 Task: Select a schedule automation every fourth friday of the month at 02:00 PM.
Action: Mouse moved to (530, 654)
Screenshot: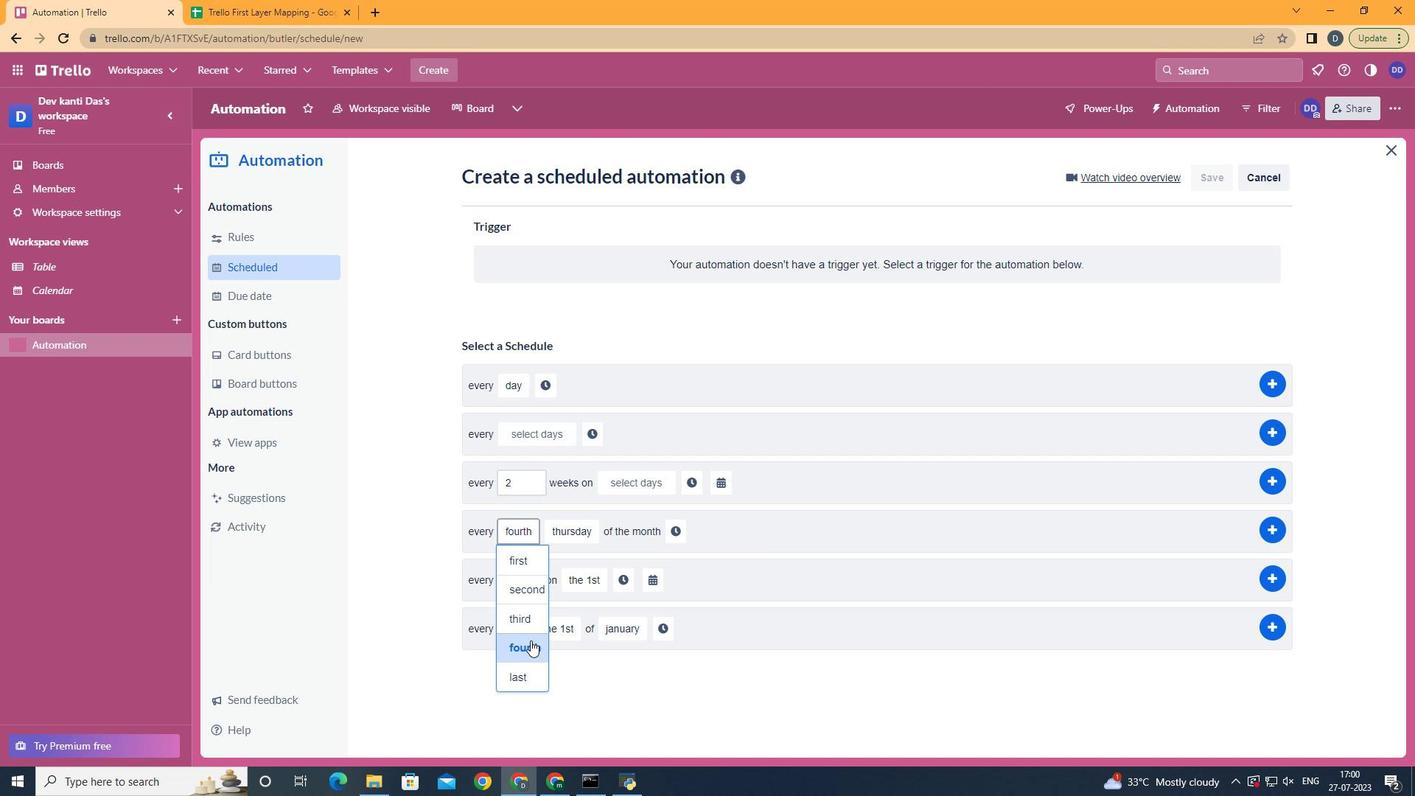 
Action: Mouse pressed left at (530, 654)
Screenshot: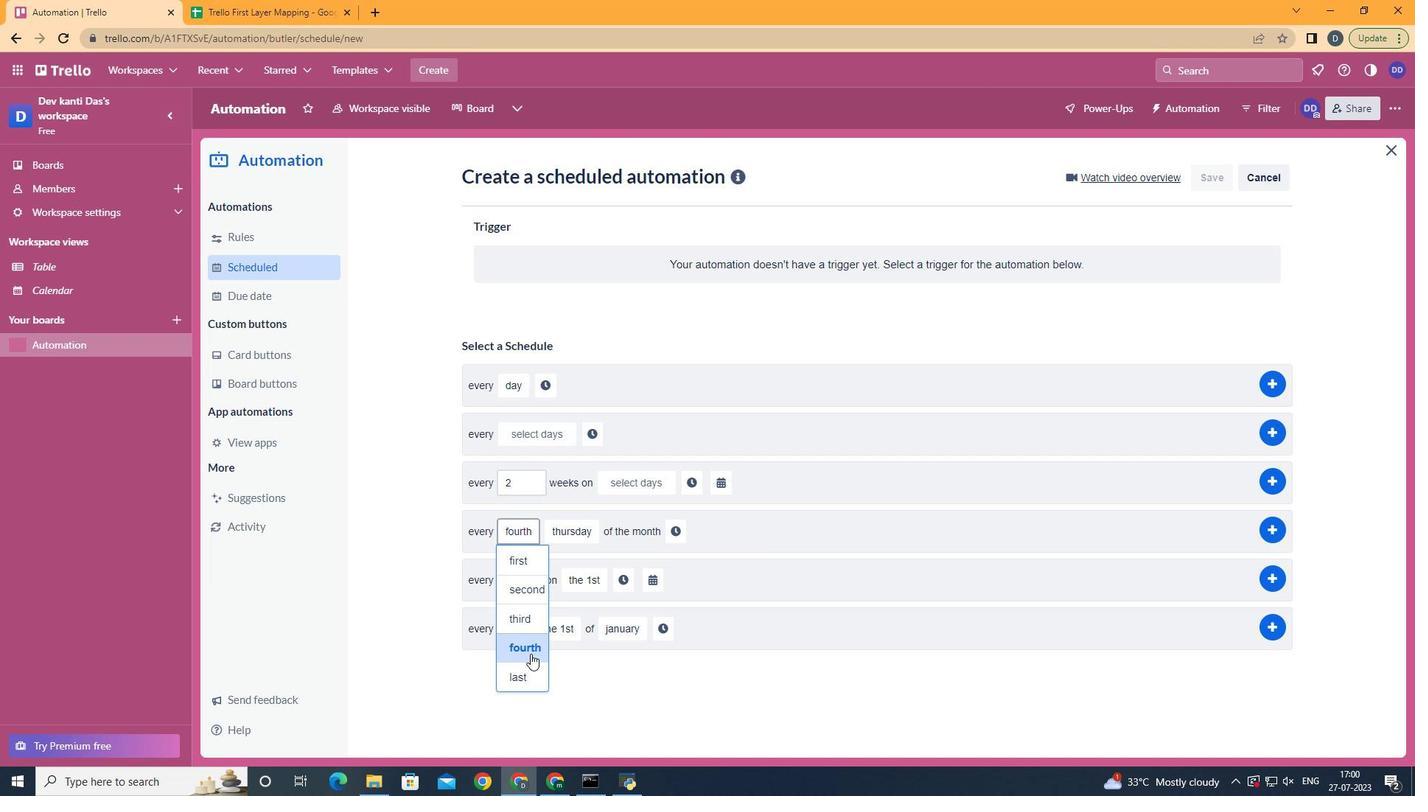 
Action: Mouse moved to (597, 671)
Screenshot: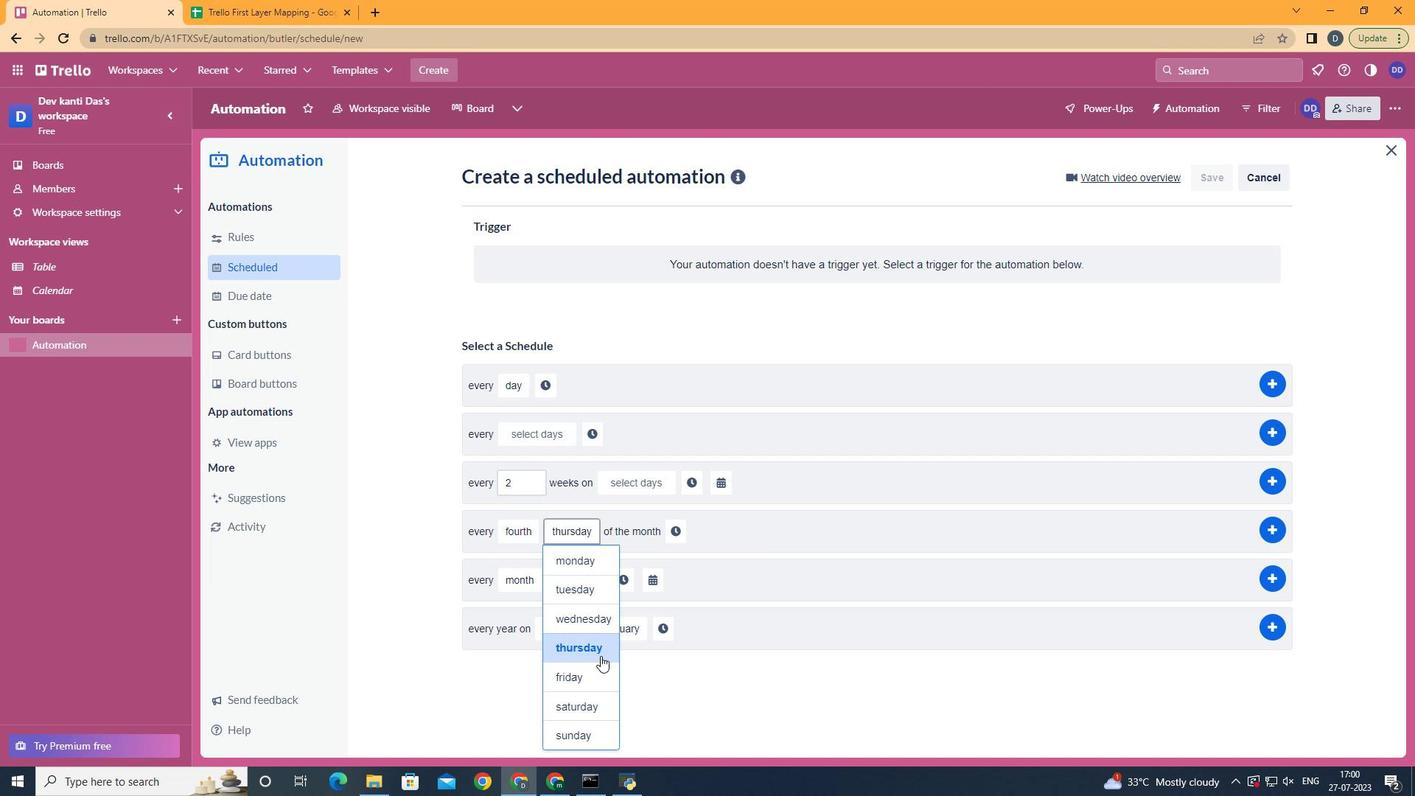 
Action: Mouse pressed left at (597, 671)
Screenshot: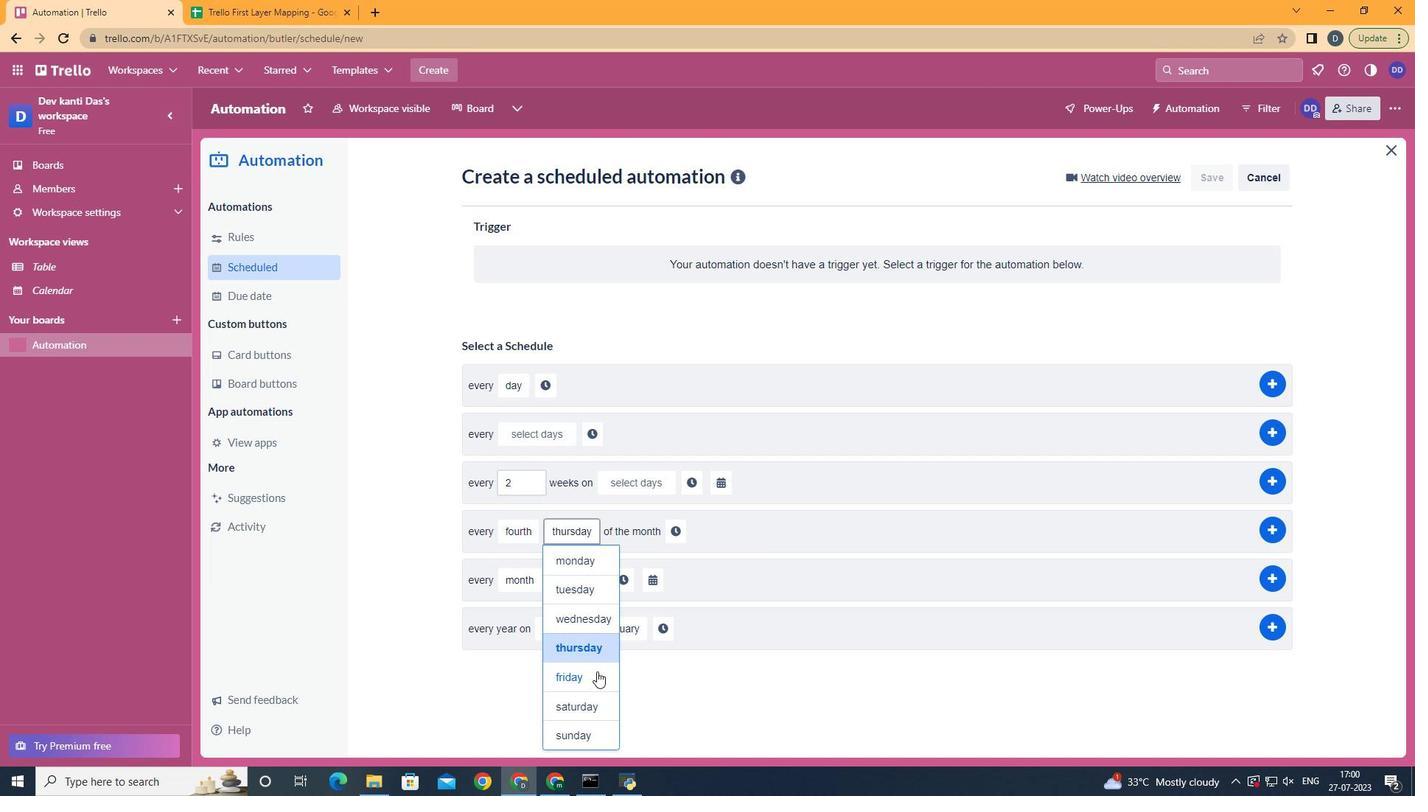 
Action: Mouse moved to (663, 537)
Screenshot: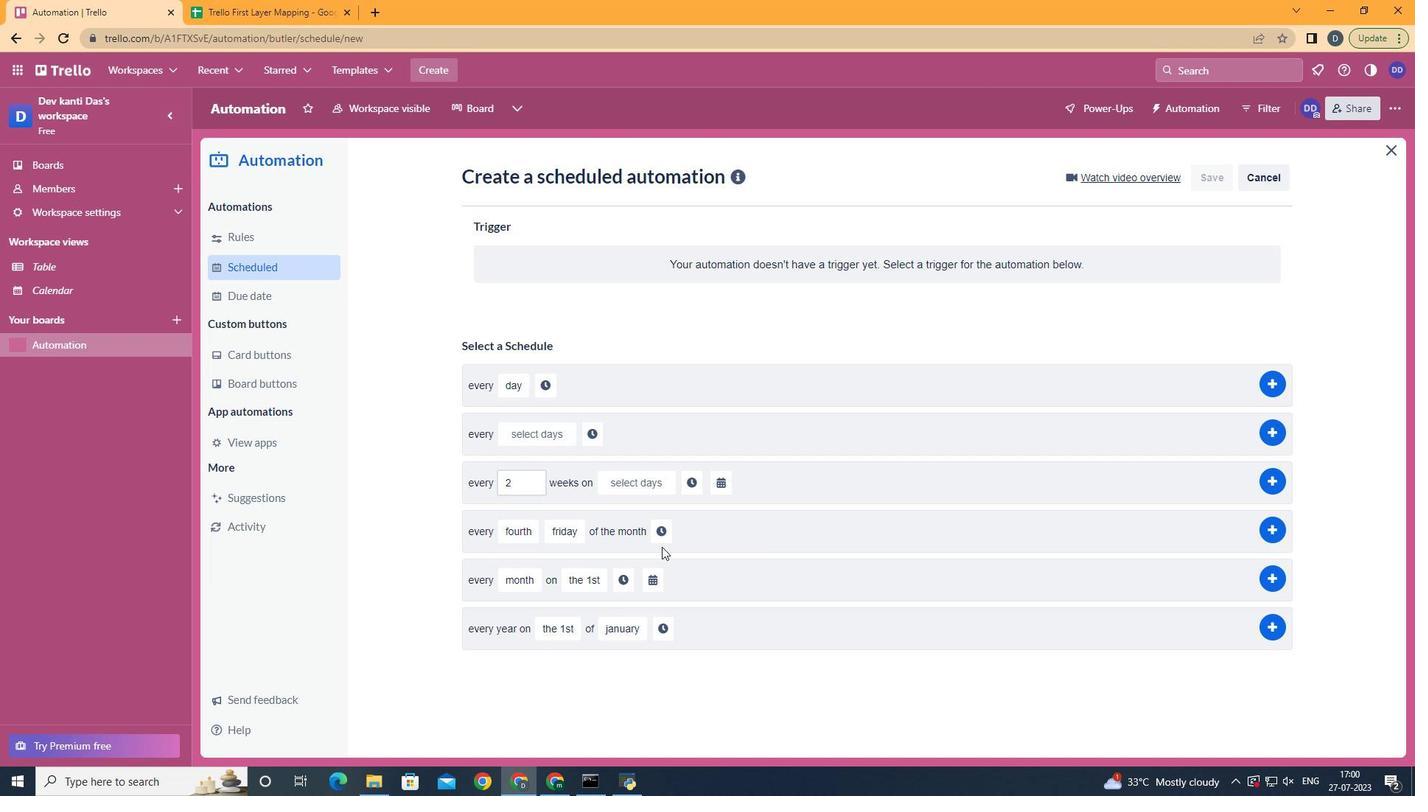 
Action: Mouse pressed left at (663, 537)
Screenshot: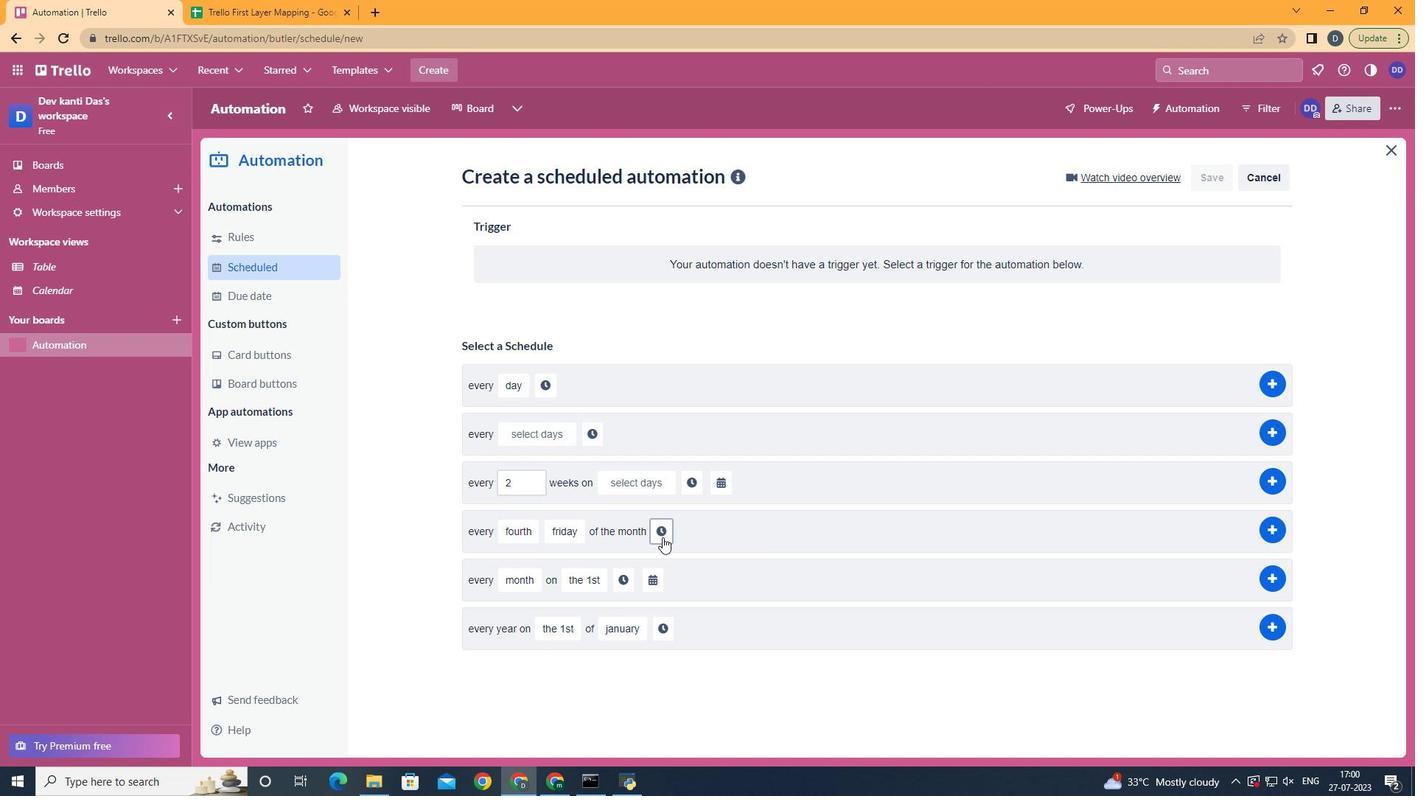 
Action: Mouse moved to (697, 534)
Screenshot: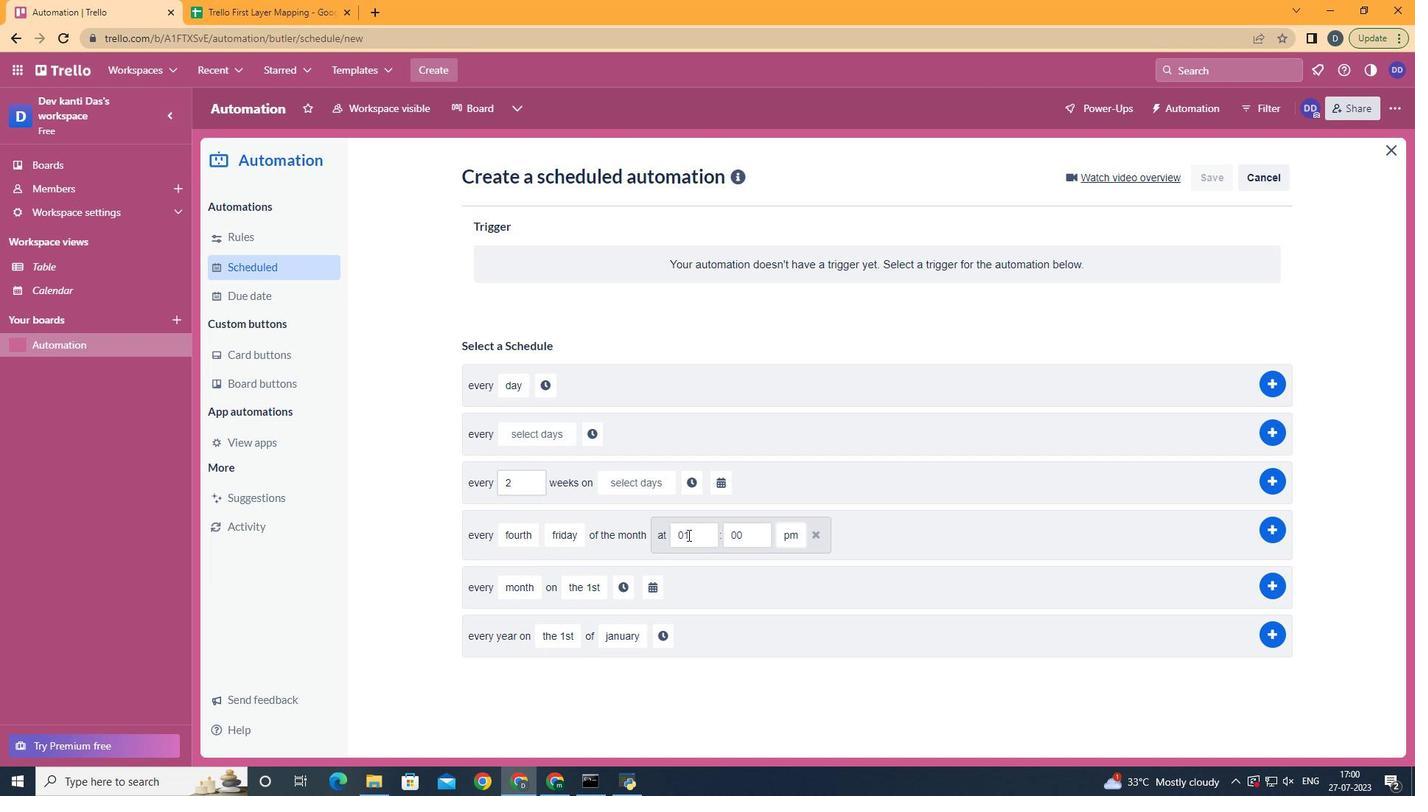 
Action: Mouse pressed left at (697, 534)
Screenshot: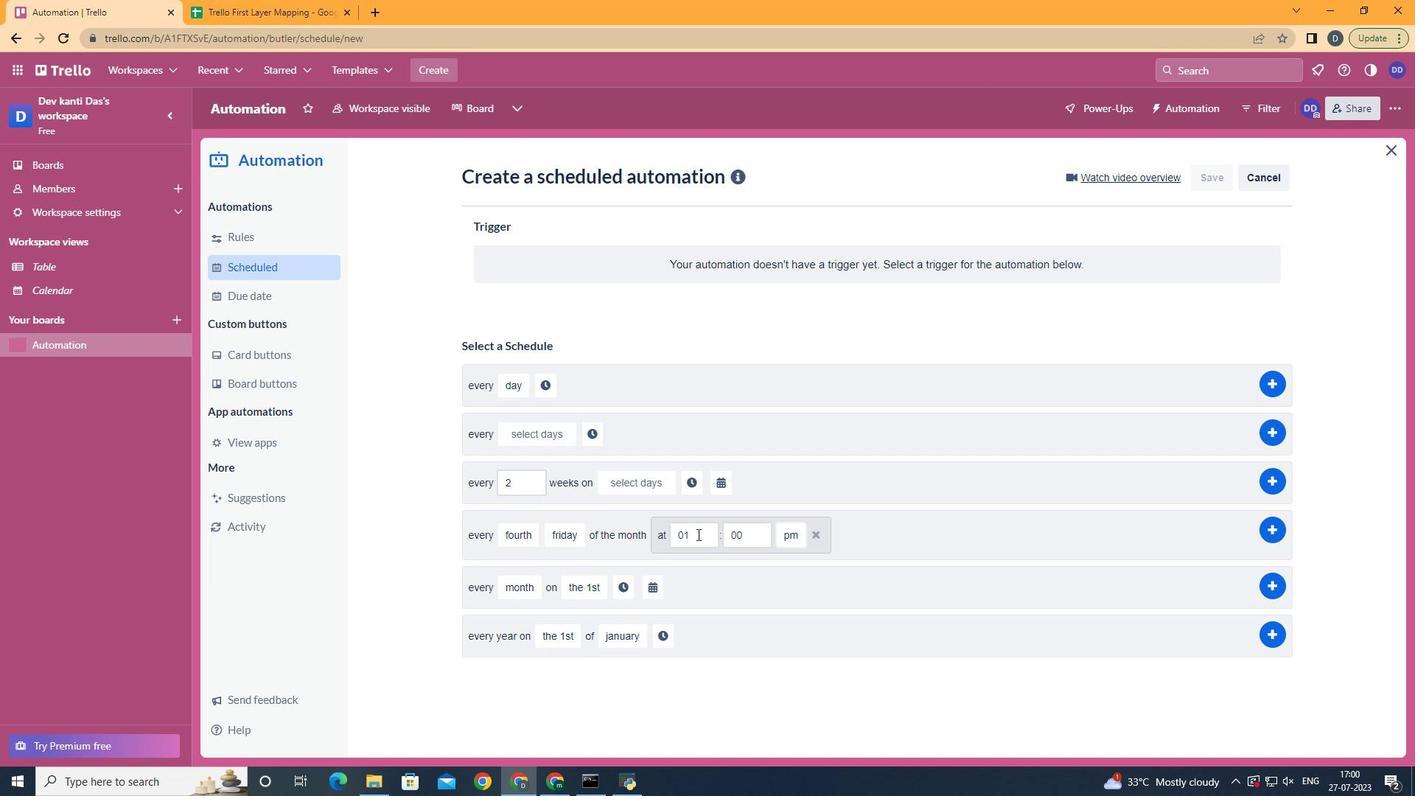 
Action: Key pressed <Key.backspace>2
Screenshot: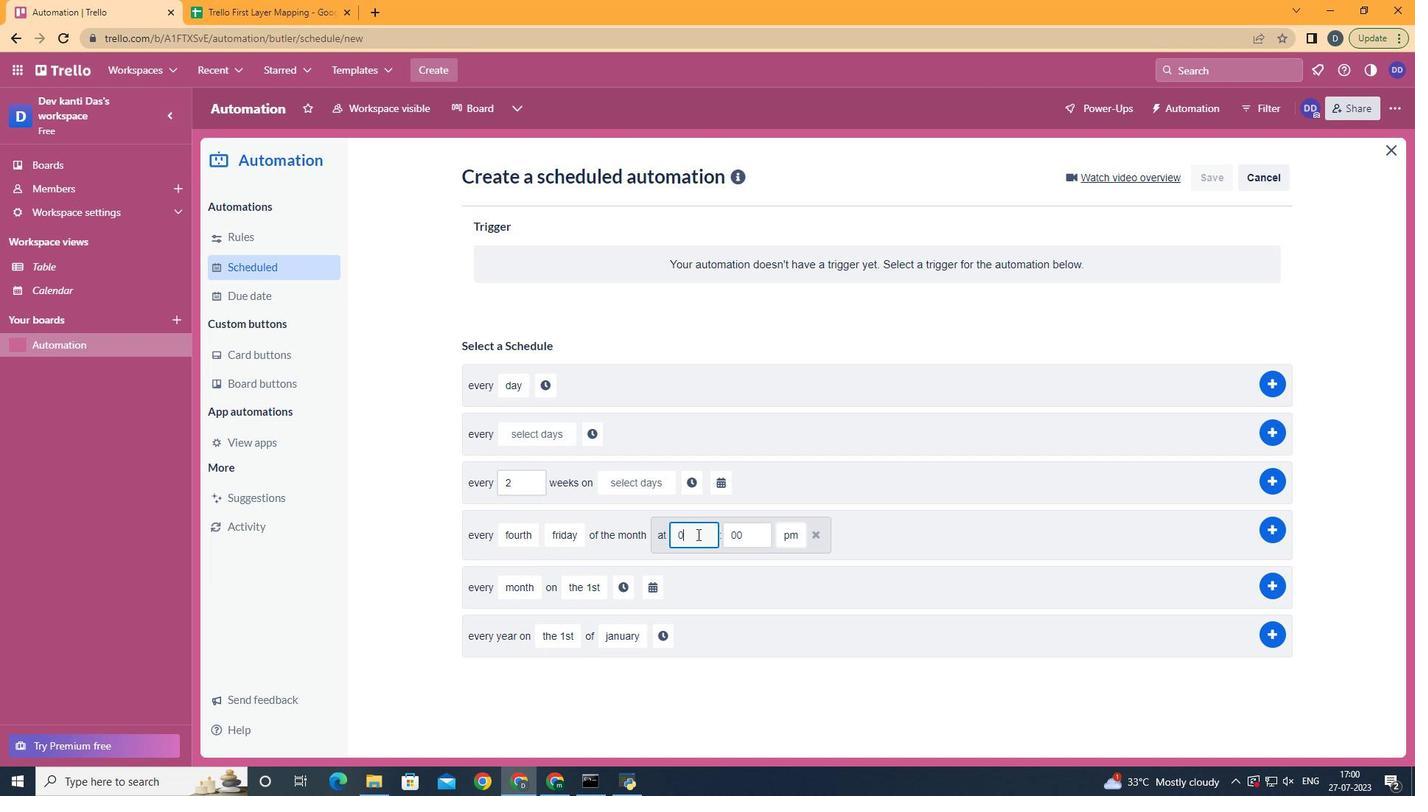 
Action: Mouse moved to (792, 595)
Screenshot: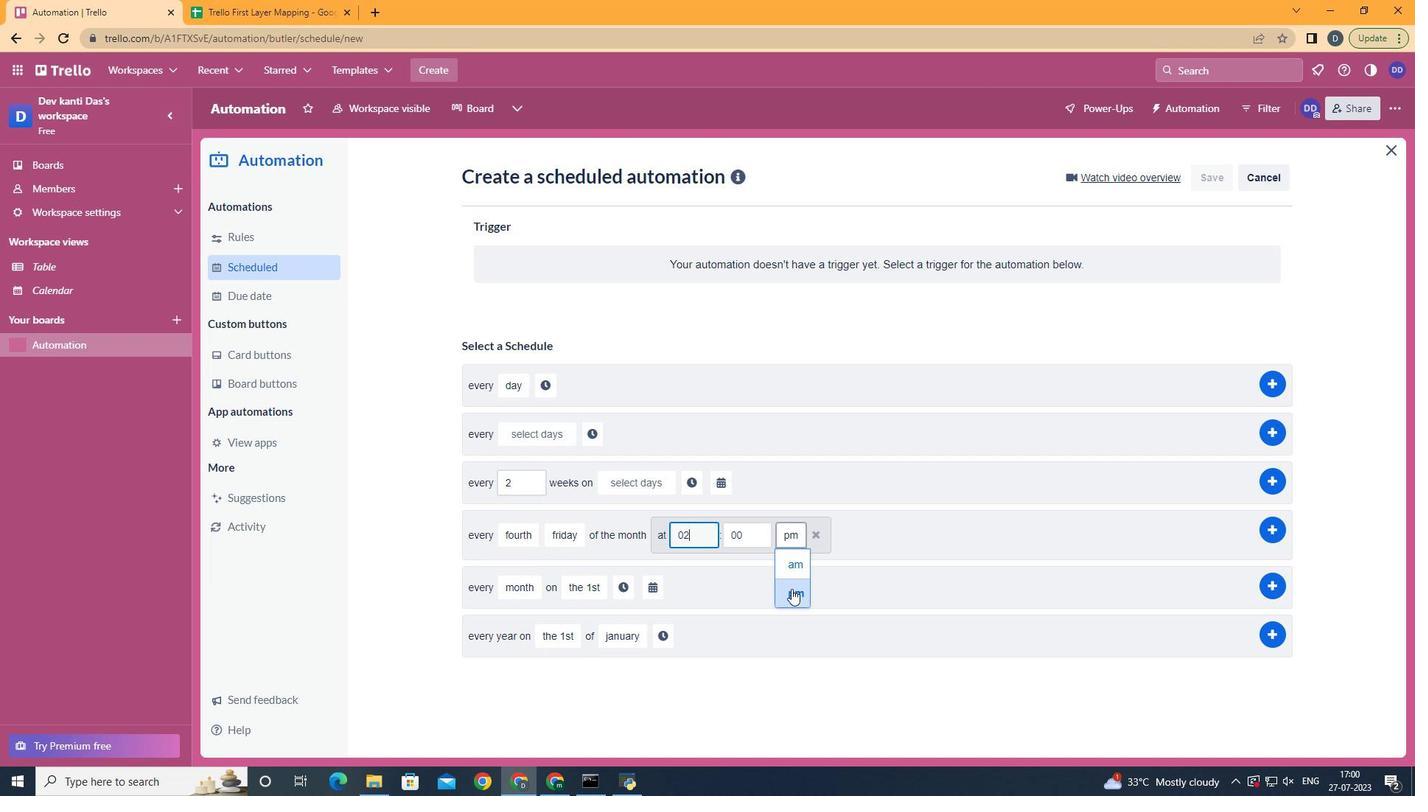 
Action: Mouse pressed left at (792, 595)
Screenshot: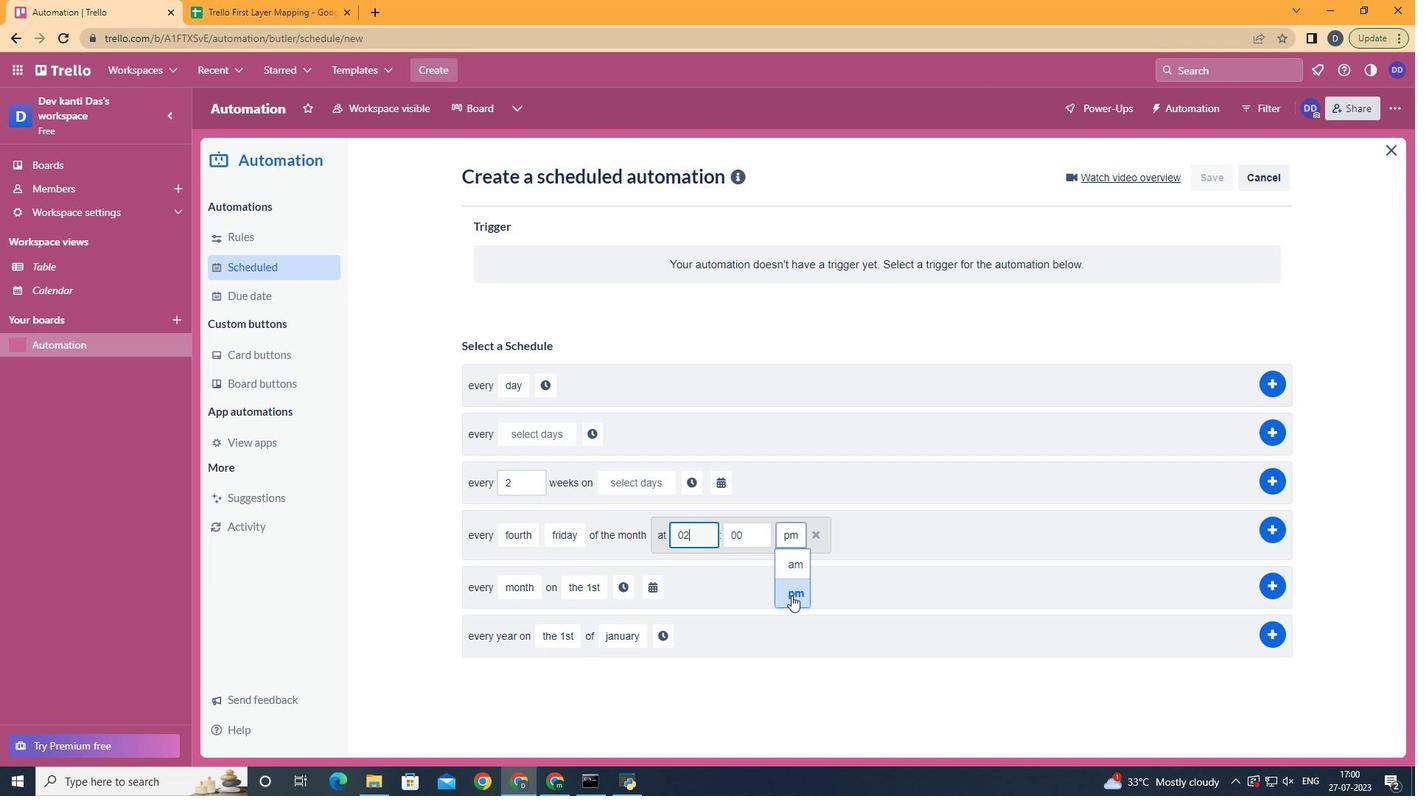 
